 Task: Set "QP curve compression" for "H.264/MPEG-4 Part 10/AVC encoder (x264)" to 0.60.
Action: Mouse moved to (93, 12)
Screenshot: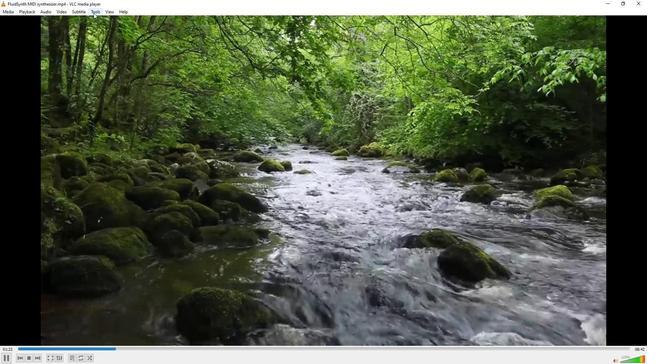 
Action: Mouse pressed left at (93, 12)
Screenshot: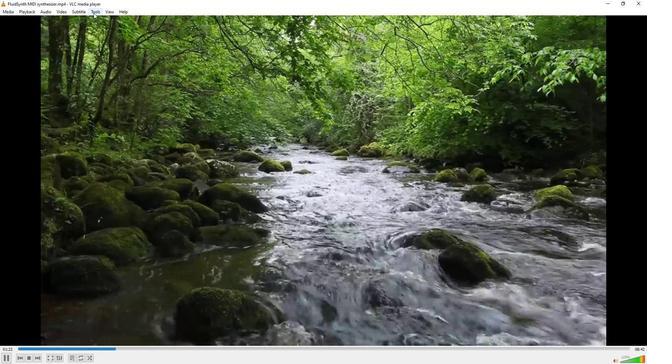
Action: Mouse moved to (114, 91)
Screenshot: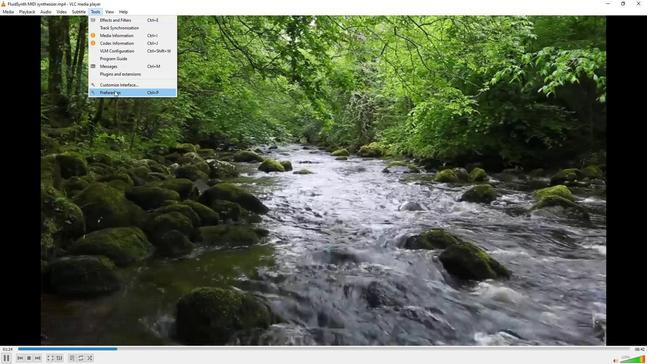 
Action: Mouse pressed left at (114, 91)
Screenshot: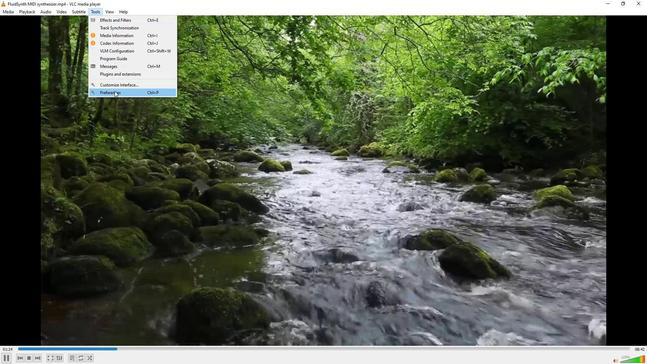 
Action: Mouse moved to (76, 284)
Screenshot: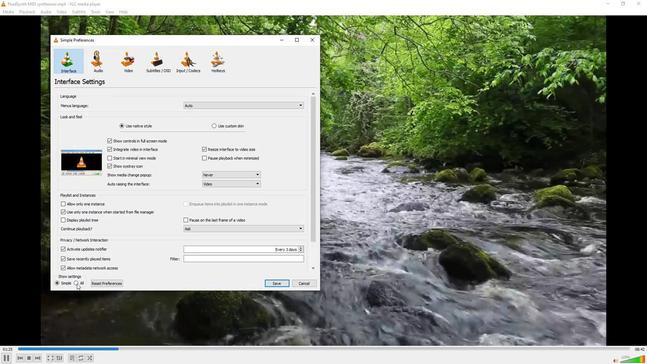 
Action: Mouse pressed left at (76, 284)
Screenshot: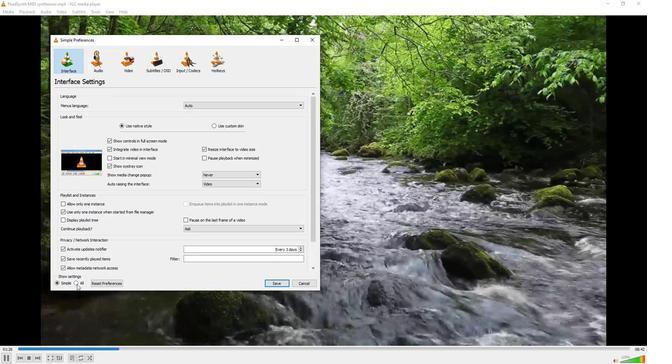 
Action: Mouse moved to (64, 216)
Screenshot: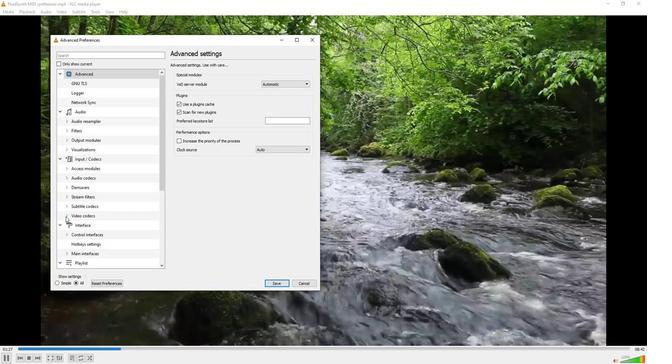 
Action: Mouse pressed left at (64, 216)
Screenshot: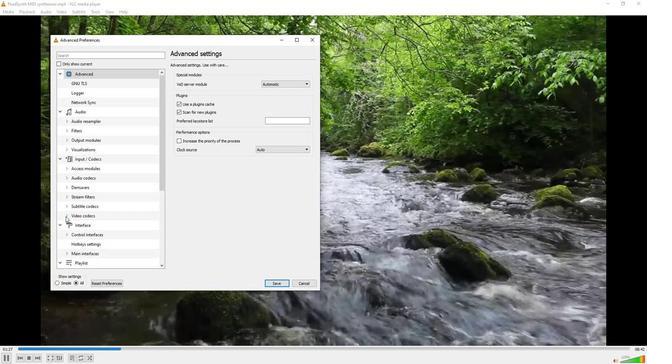 
Action: Mouse moved to (80, 234)
Screenshot: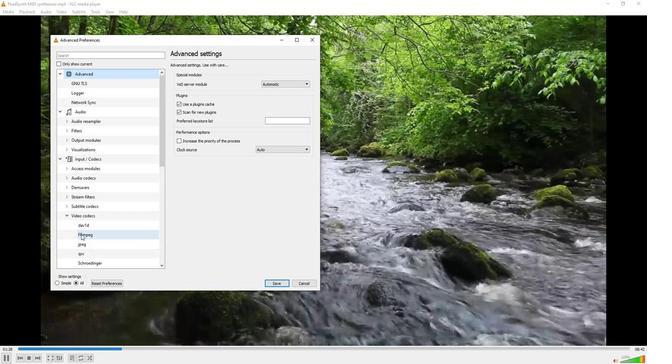 
Action: Mouse scrolled (80, 234) with delta (0, 0)
Screenshot: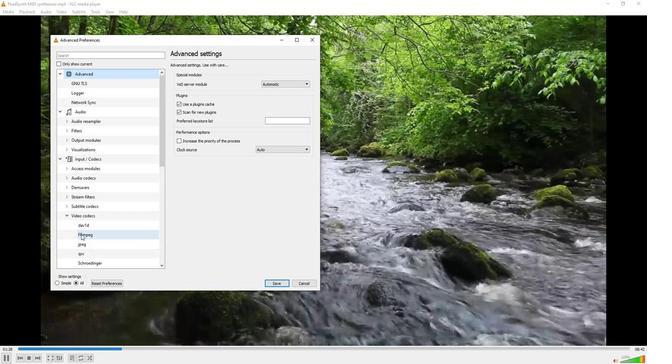 
Action: Mouse moved to (92, 260)
Screenshot: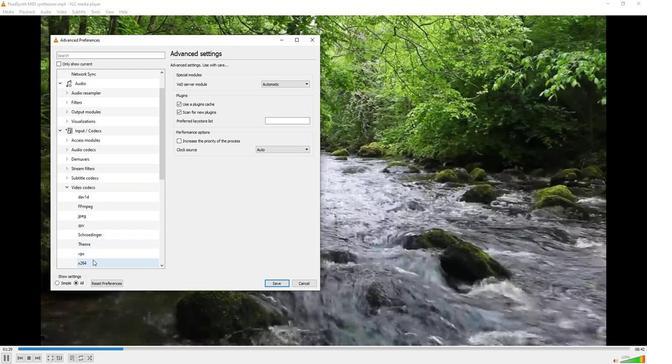 
Action: Mouse pressed left at (92, 260)
Screenshot: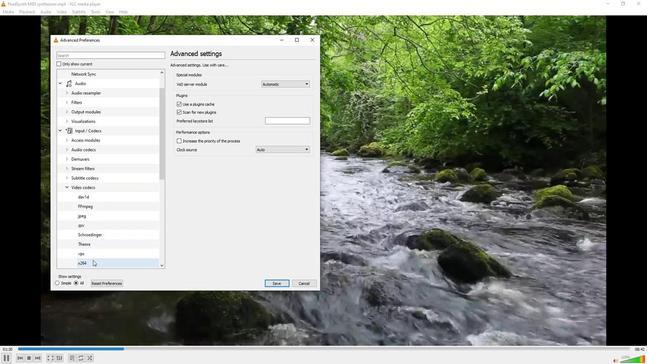 
Action: Mouse moved to (204, 242)
Screenshot: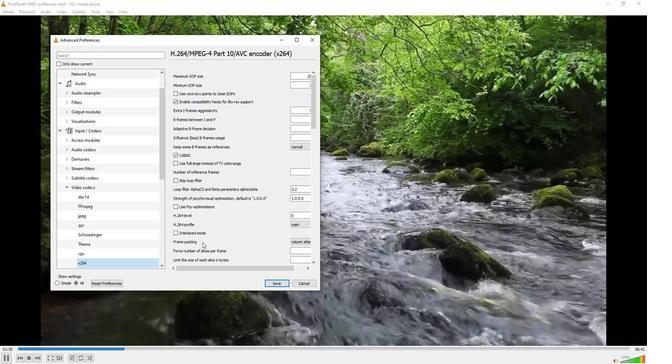 
Action: Mouse scrolled (204, 241) with delta (0, 0)
Screenshot: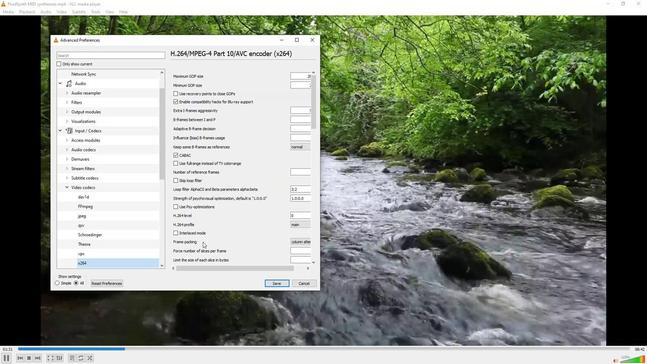 
Action: Mouse scrolled (204, 241) with delta (0, 0)
Screenshot: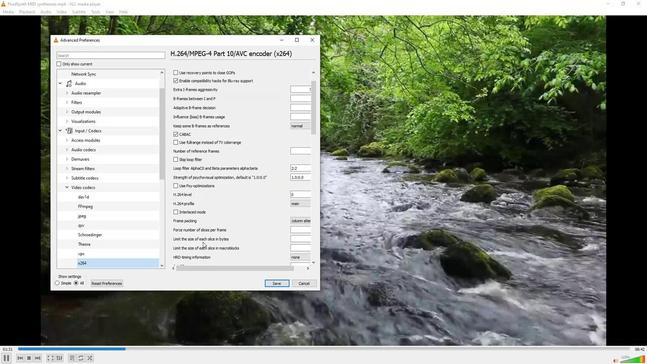 
Action: Mouse scrolled (204, 241) with delta (0, 0)
Screenshot: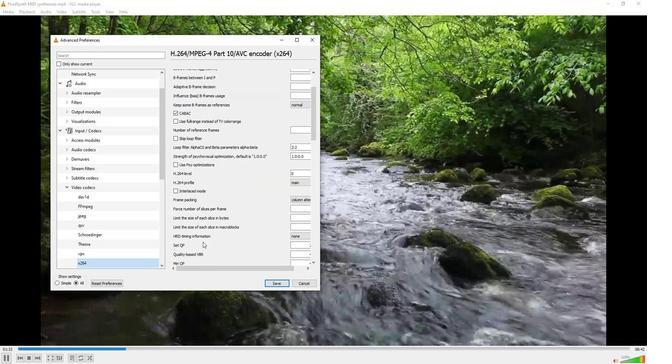 
Action: Mouse moved to (204, 242)
Screenshot: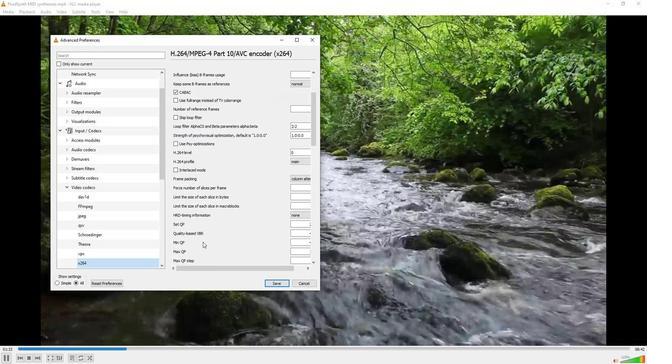 
Action: Mouse scrolled (204, 241) with delta (0, 0)
Screenshot: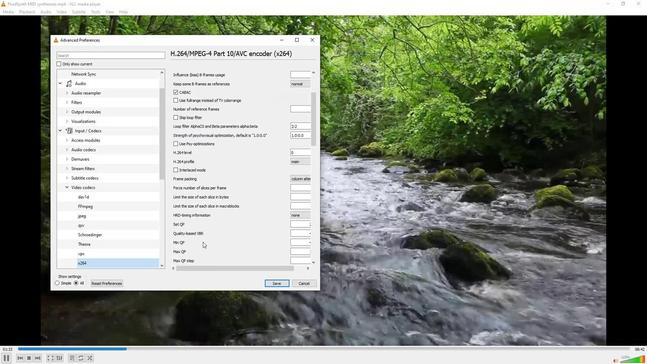 
Action: Mouse scrolled (204, 241) with delta (0, 0)
Screenshot: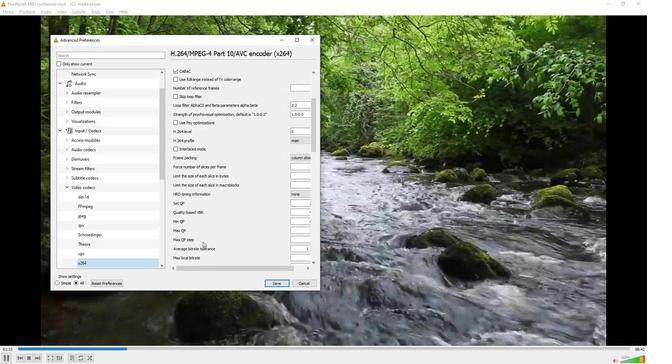 
Action: Mouse scrolled (204, 241) with delta (0, 0)
Screenshot: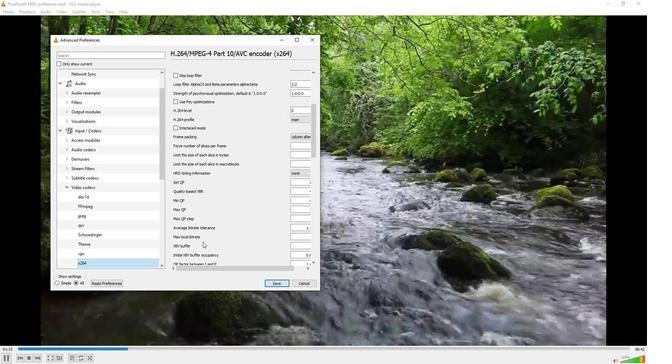 
Action: Mouse scrolled (204, 241) with delta (0, 0)
Screenshot: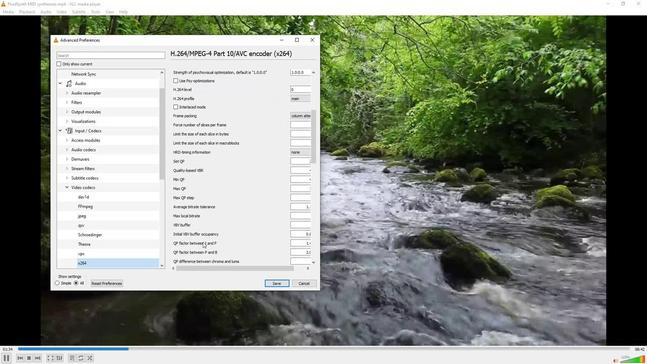
Action: Mouse moved to (295, 258)
Screenshot: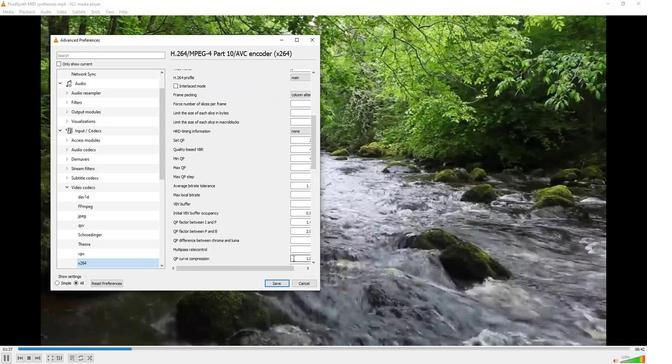 
Action: Mouse pressed left at (295, 258)
Screenshot: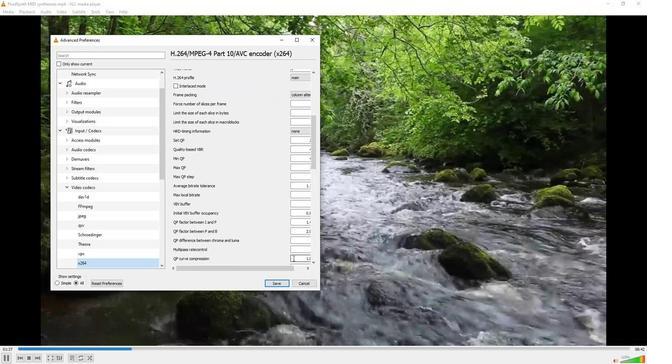 
Action: Mouse moved to (282, 266)
Screenshot: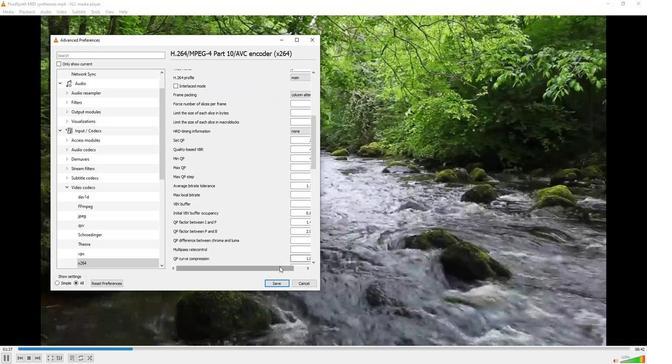 
Action: Mouse pressed left at (282, 266)
Screenshot: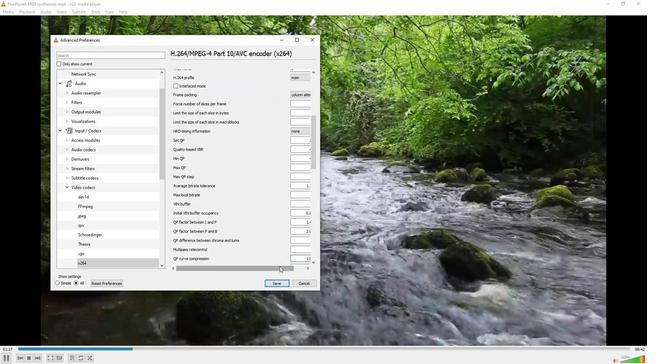
Action: Mouse moved to (306, 258)
Screenshot: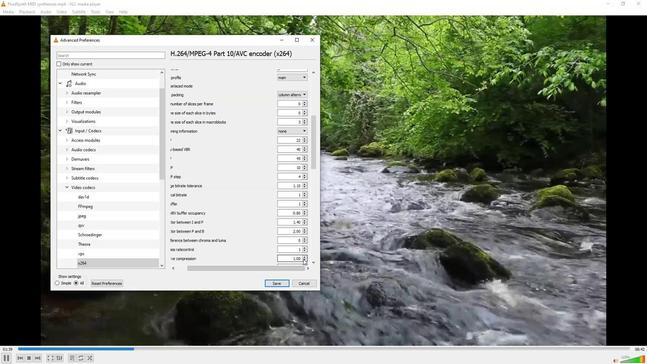 
Action: Mouse pressed left at (306, 258)
Screenshot: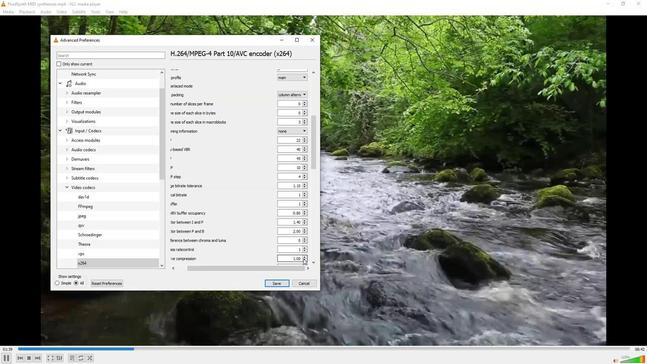 
Action: Mouse moved to (306, 258)
Screenshot: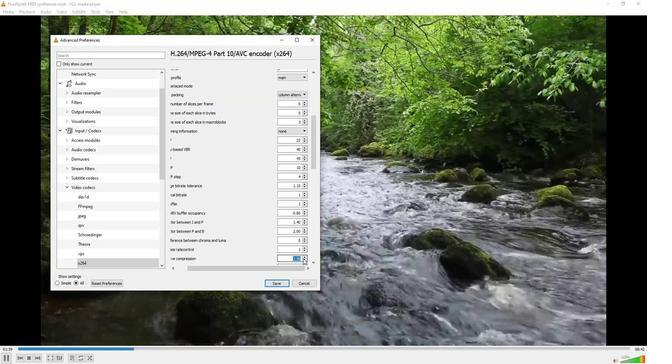 
Action: Mouse pressed left at (306, 258)
Screenshot: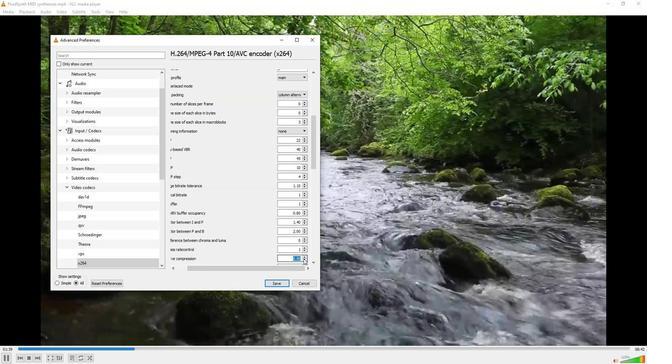 
Action: Mouse pressed left at (306, 258)
Screenshot: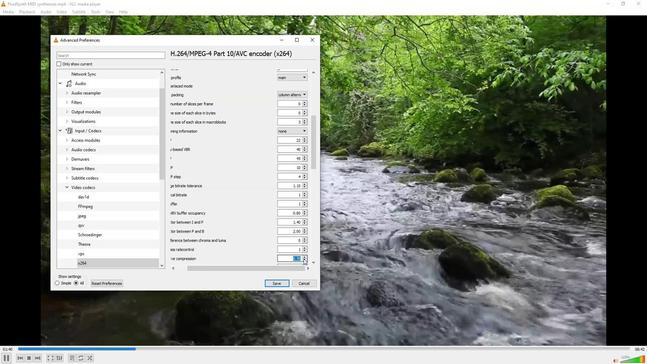 
Action: Mouse pressed left at (306, 258)
Screenshot: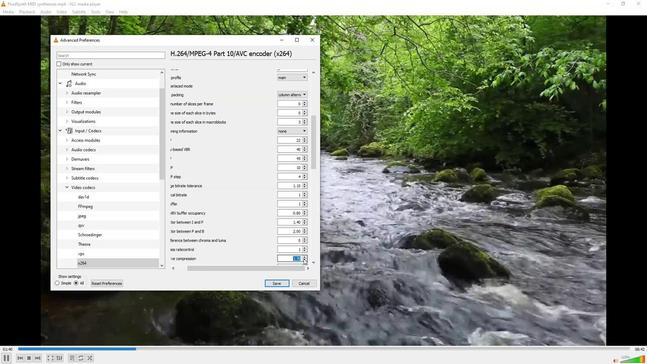 
Action: Mouse moved to (271, 263)
Screenshot: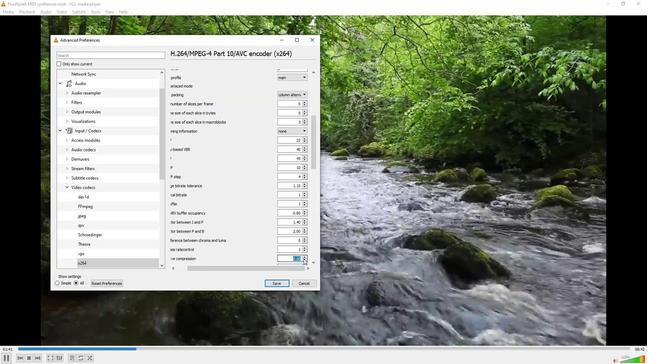 
